 Task: Create a rule when the discription of a card does not contains text .
Action: Mouse moved to (986, 81)
Screenshot: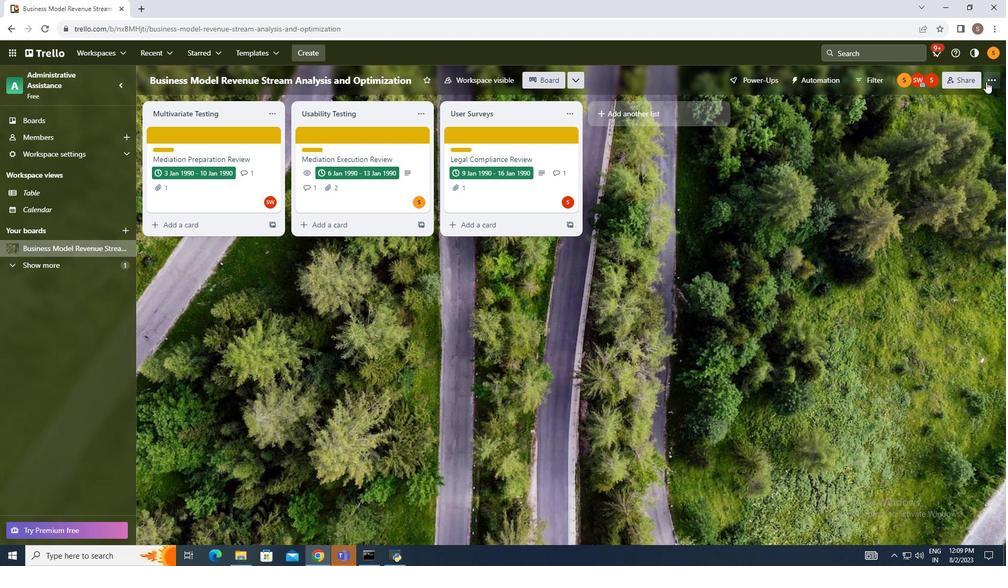 
Action: Mouse pressed left at (986, 81)
Screenshot: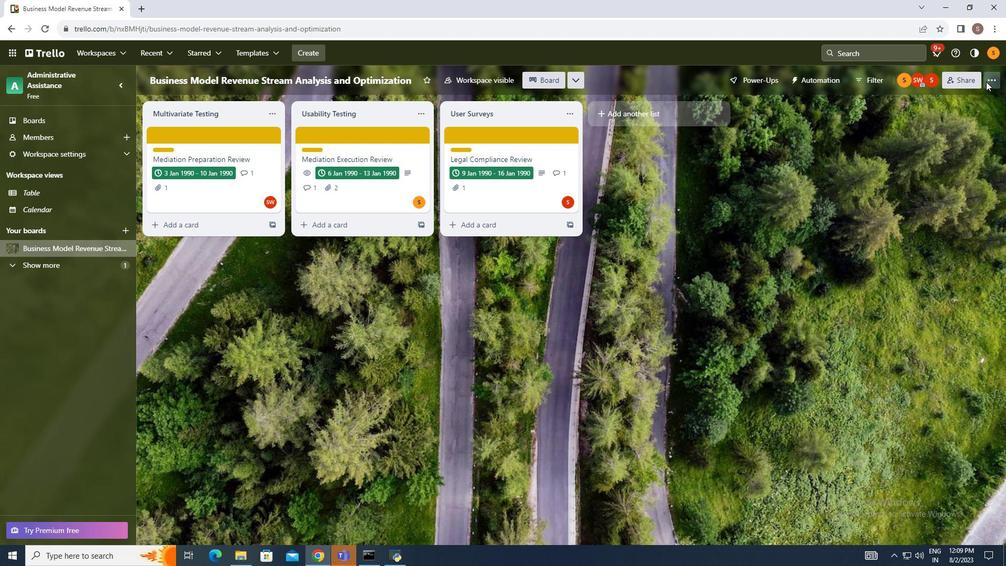 
Action: Mouse moved to (886, 225)
Screenshot: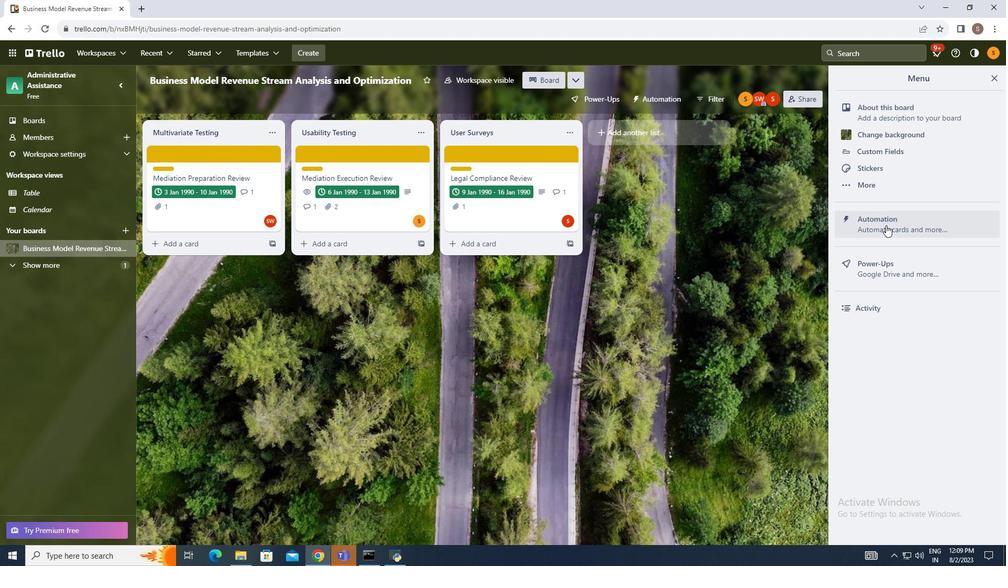 
Action: Mouse pressed left at (886, 225)
Screenshot: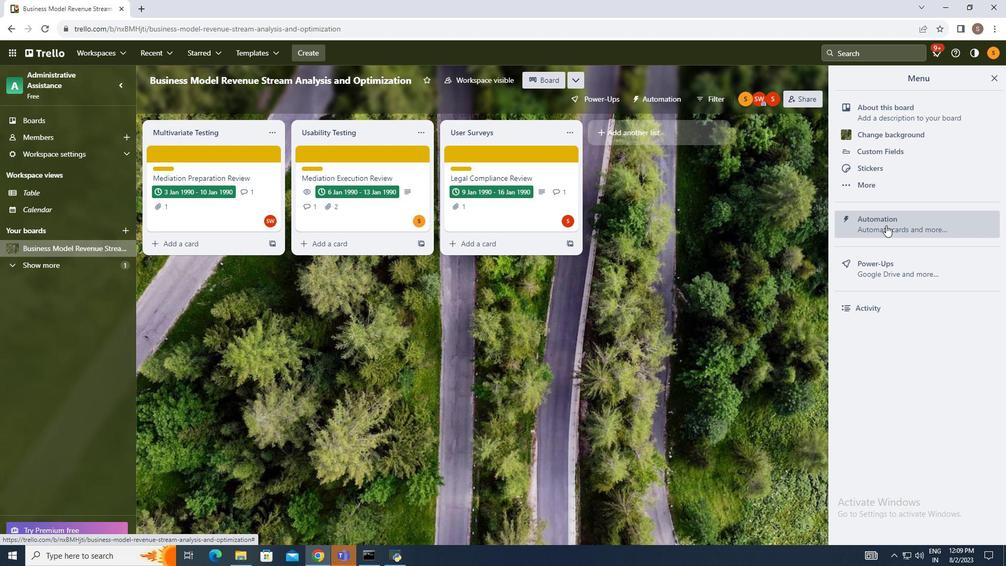 
Action: Mouse moved to (191, 188)
Screenshot: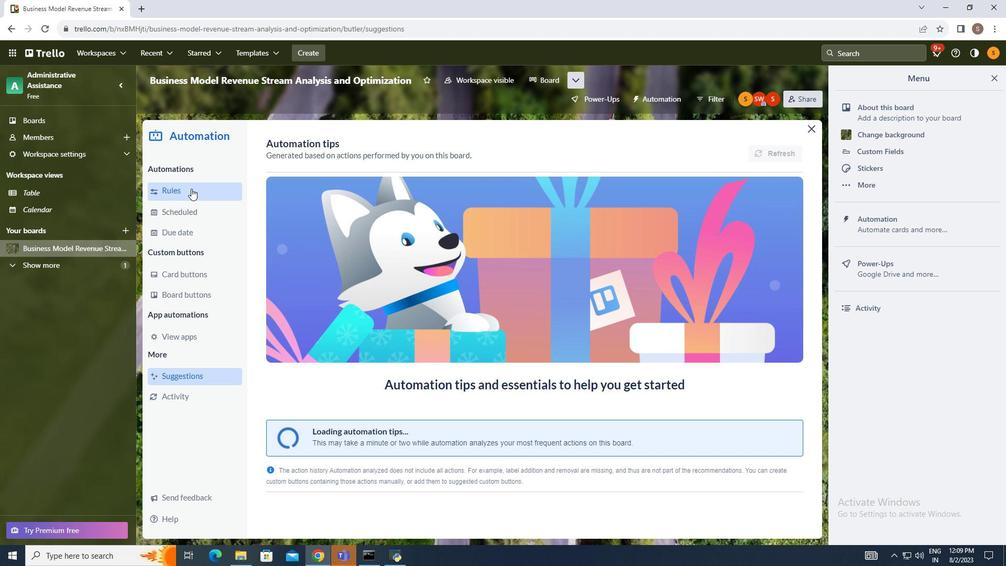 
Action: Mouse pressed left at (191, 188)
Screenshot: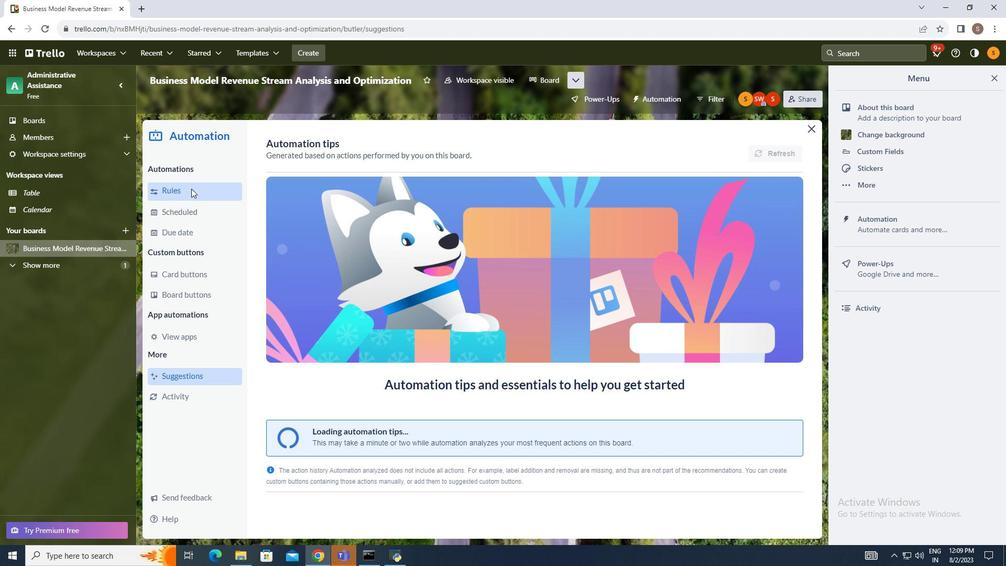 
Action: Mouse moved to (697, 149)
Screenshot: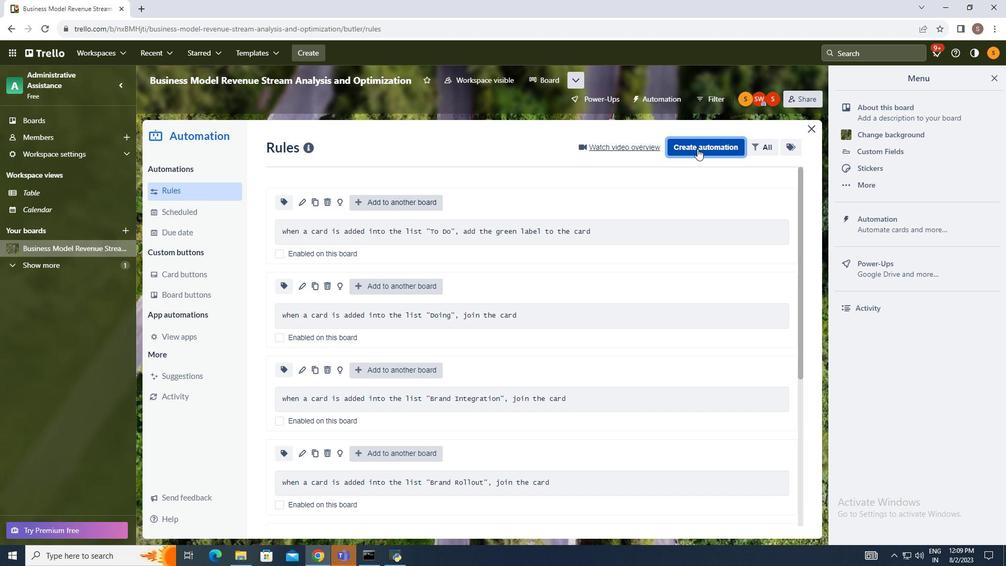 
Action: Mouse pressed left at (697, 149)
Screenshot: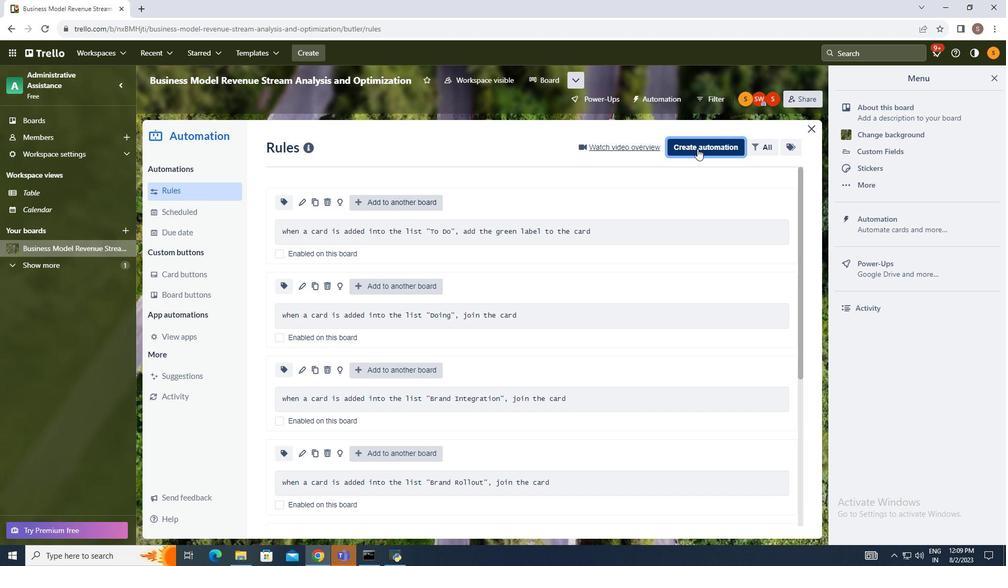 
Action: Mouse moved to (540, 248)
Screenshot: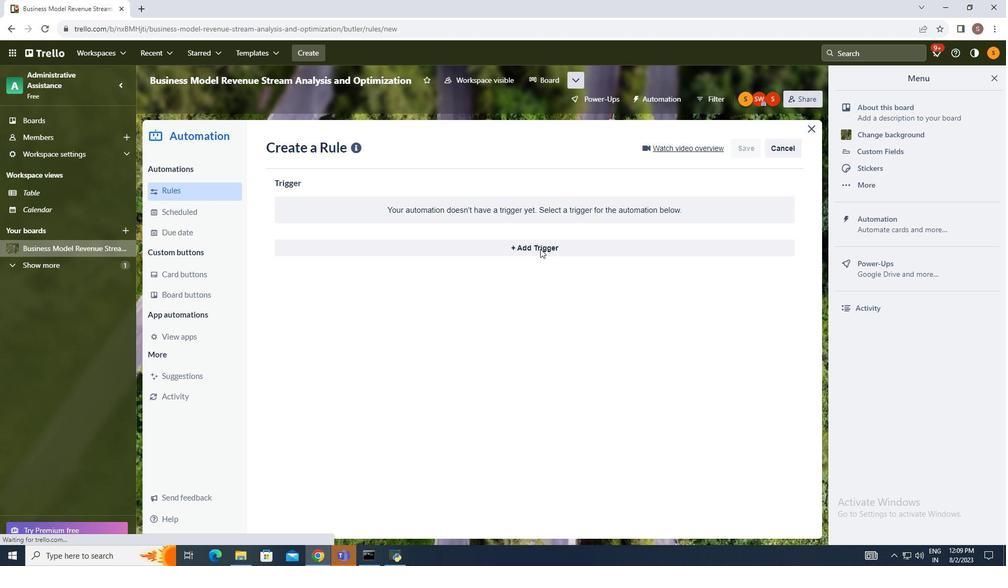 
Action: Mouse pressed left at (540, 248)
Screenshot: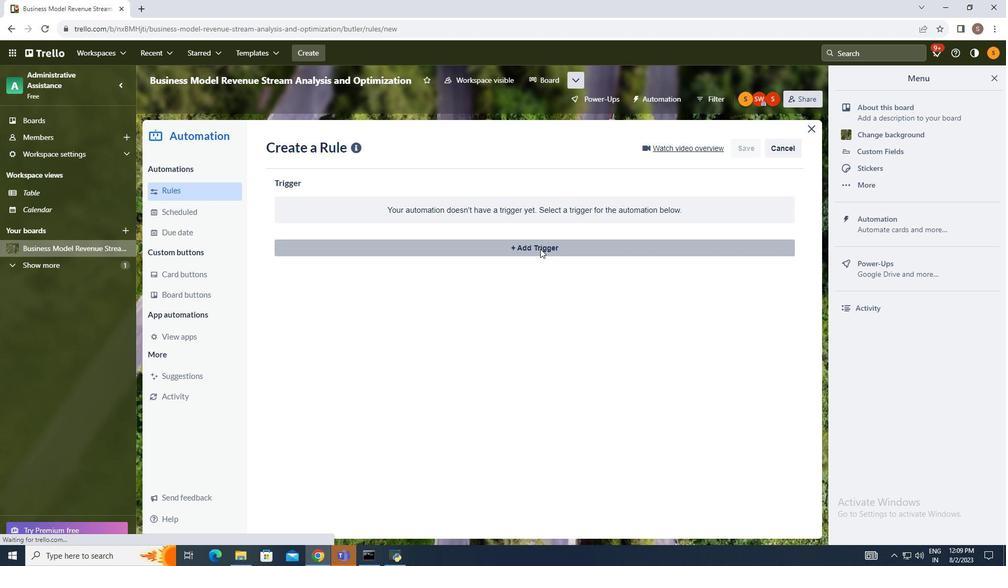 
Action: Mouse moved to (471, 285)
Screenshot: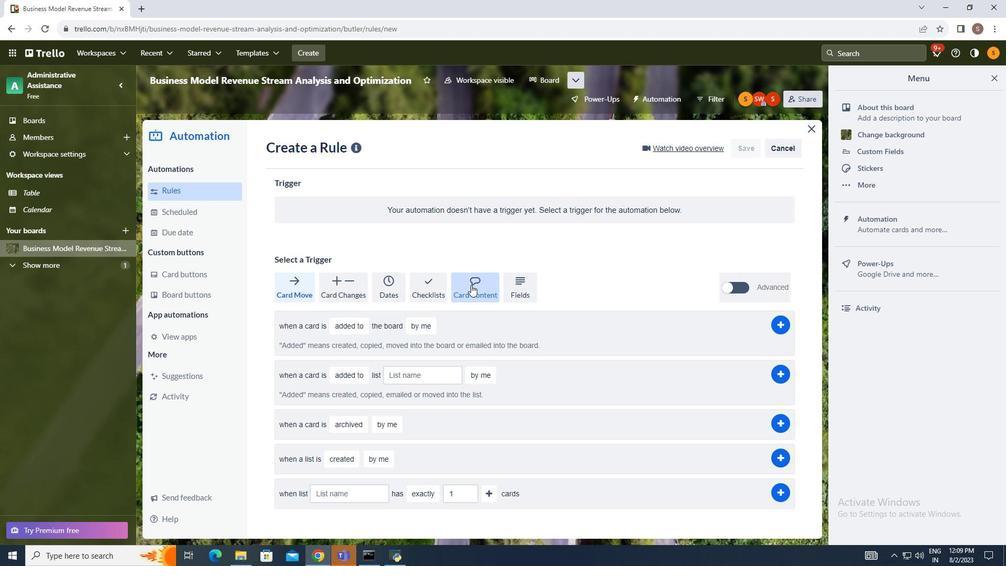 
Action: Mouse pressed left at (471, 285)
Screenshot: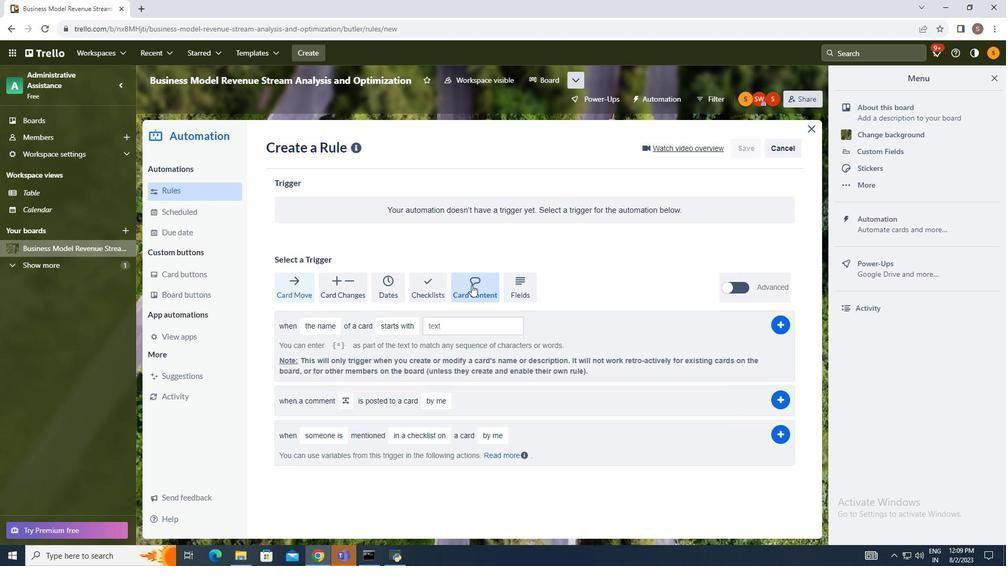 
Action: Mouse moved to (322, 326)
Screenshot: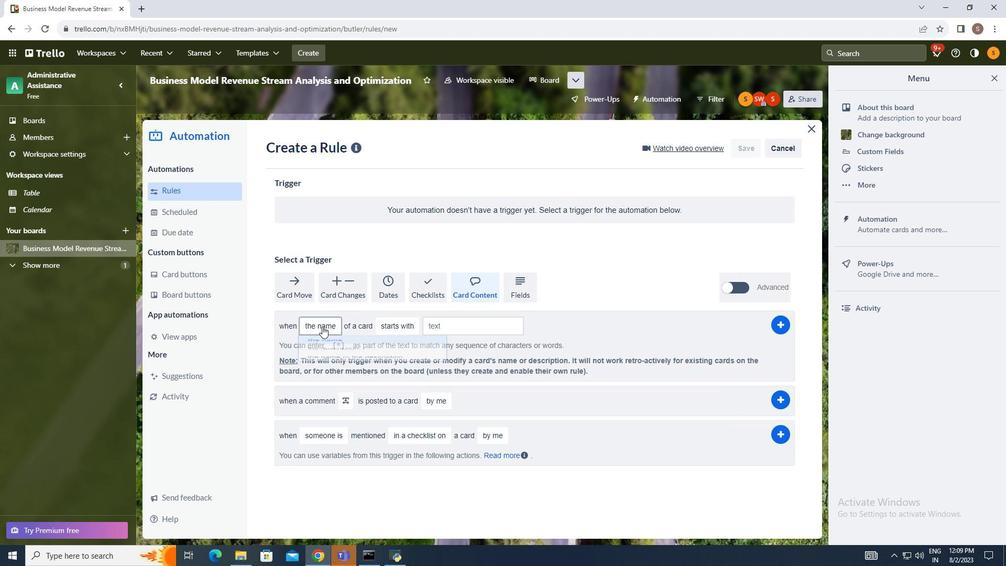 
Action: Mouse pressed left at (322, 326)
Screenshot: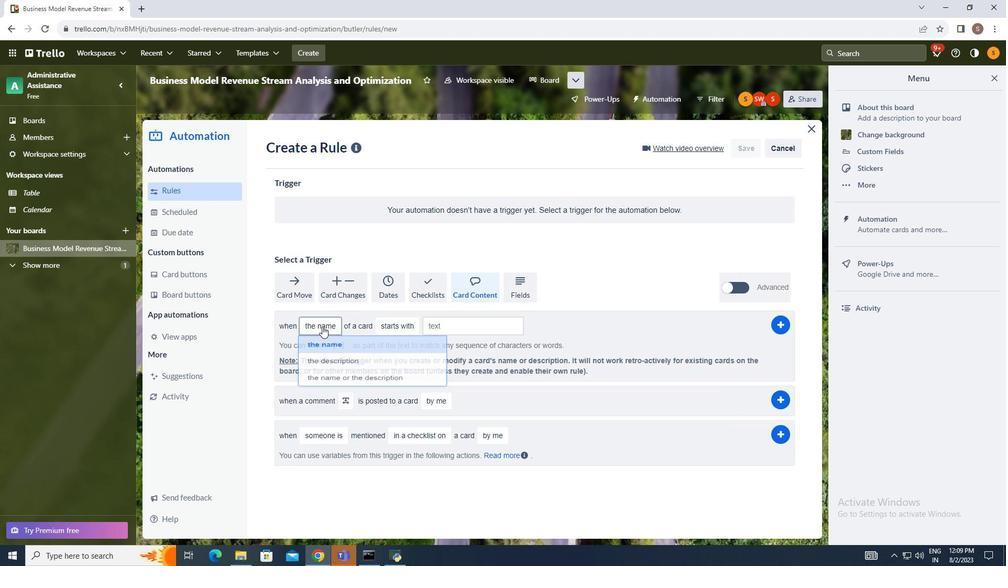 
Action: Mouse moved to (332, 361)
Screenshot: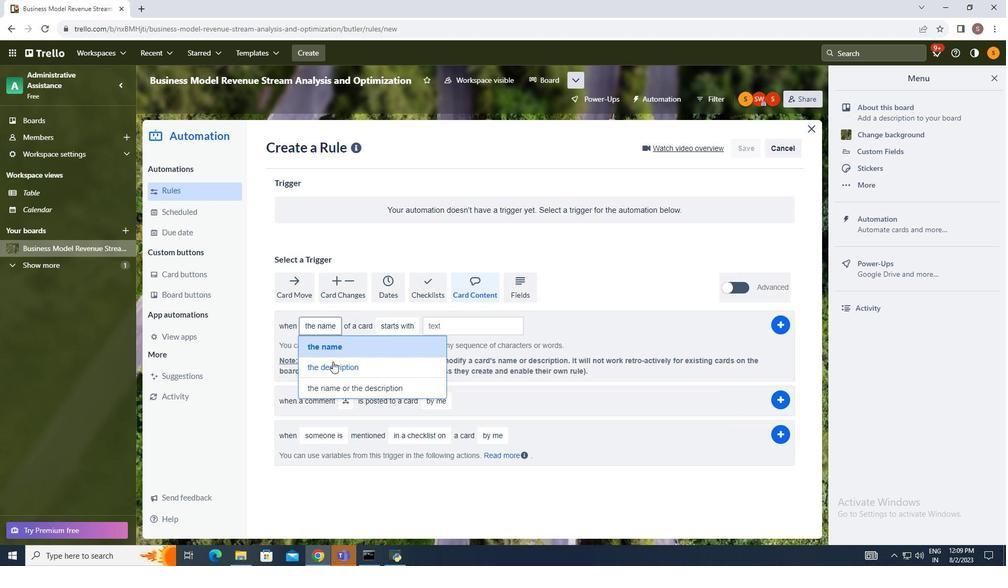 
Action: Mouse pressed left at (332, 361)
Screenshot: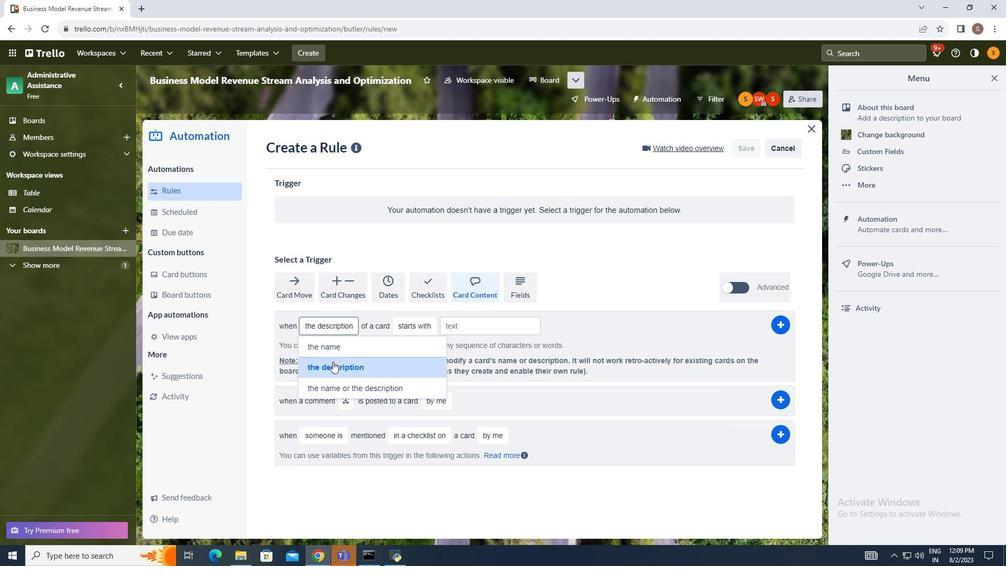 
Action: Mouse moved to (416, 328)
Screenshot: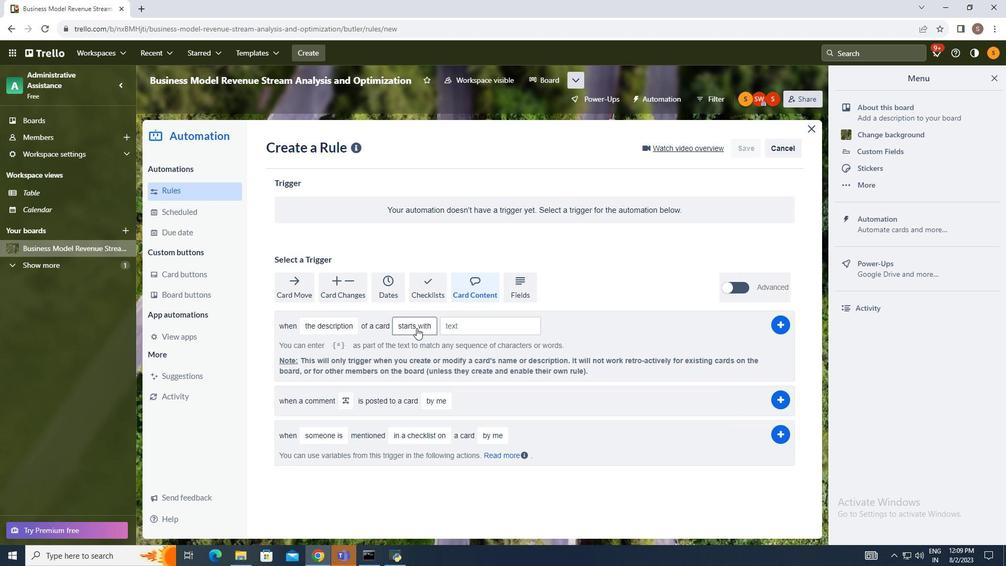 
Action: Mouse pressed left at (416, 328)
Screenshot: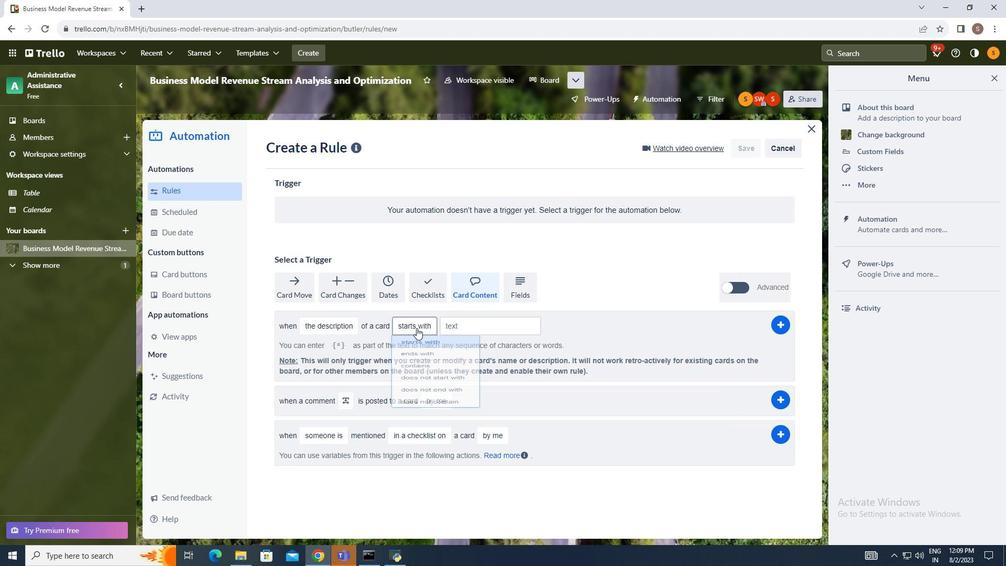 
Action: Mouse moved to (431, 450)
Screenshot: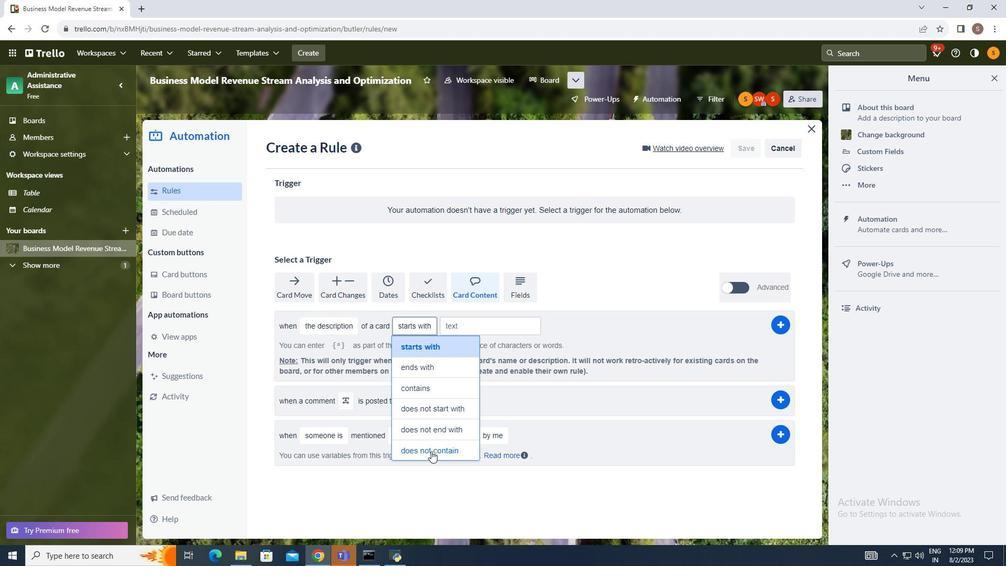 
Action: Mouse pressed left at (431, 450)
Screenshot: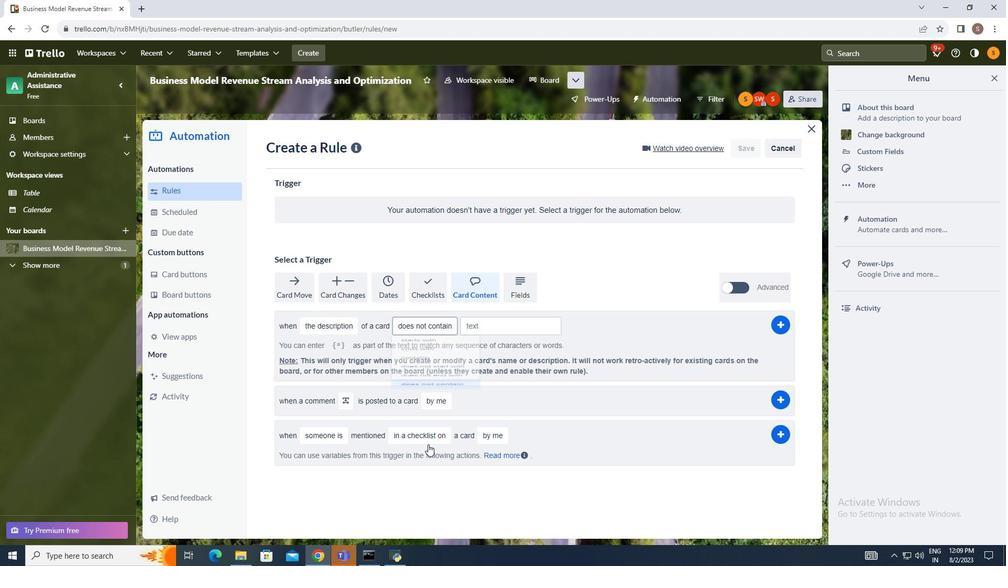 
Action: Mouse moved to (484, 328)
Screenshot: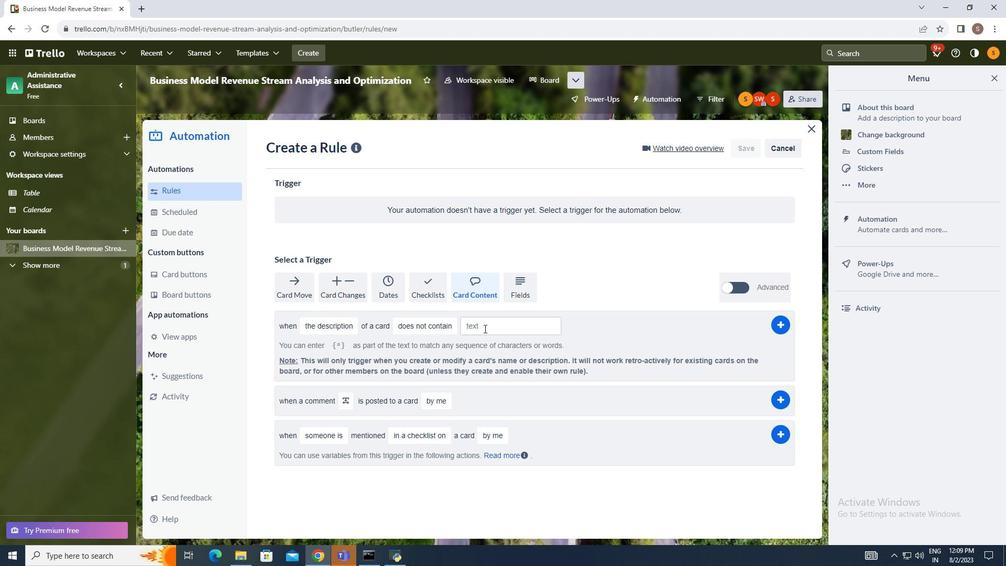 
Action: Mouse pressed left at (484, 328)
Screenshot: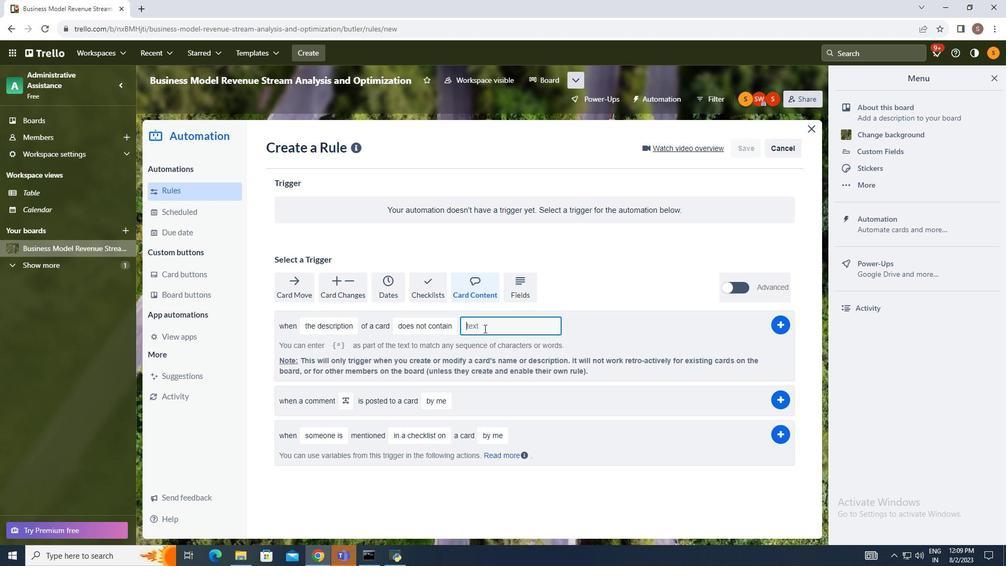 
Action: Key pressed text
Screenshot: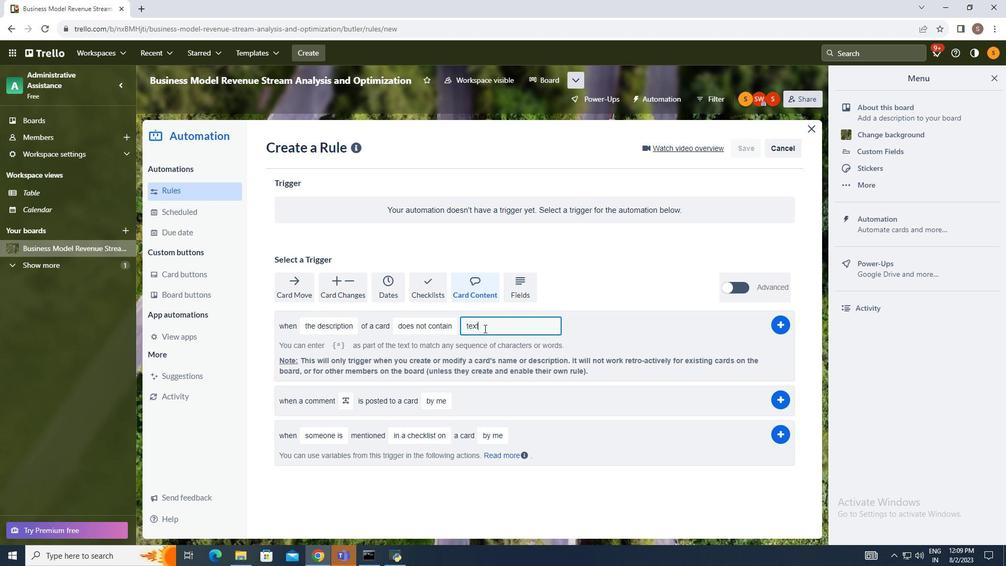 
Action: Mouse moved to (778, 322)
Screenshot: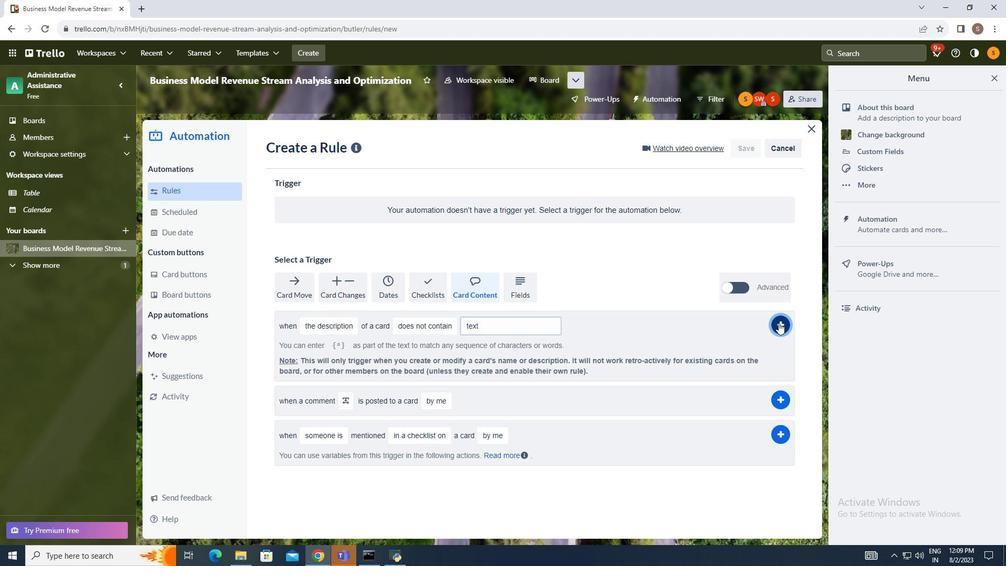 
Action: Mouse pressed left at (778, 322)
Screenshot: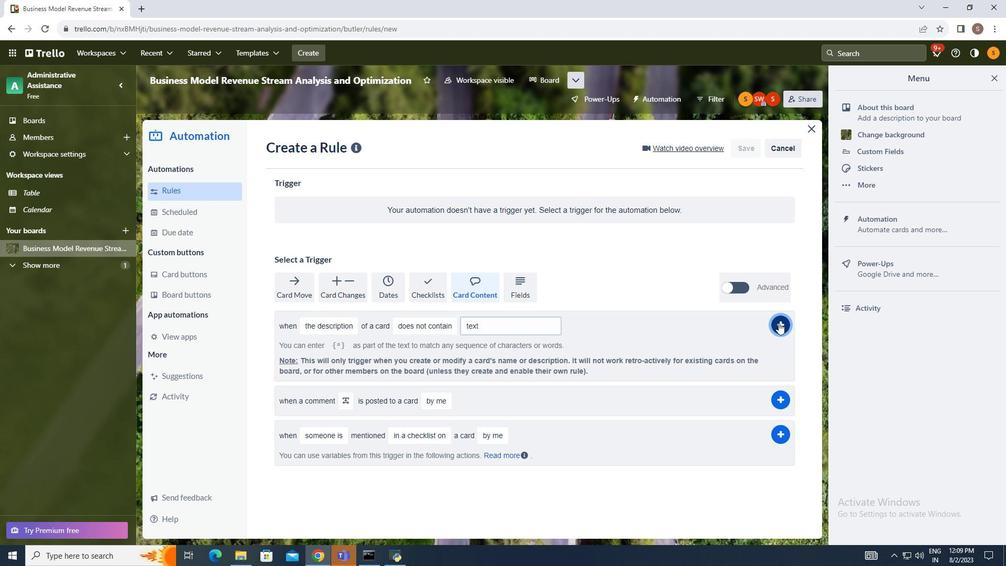 
Action: Mouse moved to (604, 285)
Screenshot: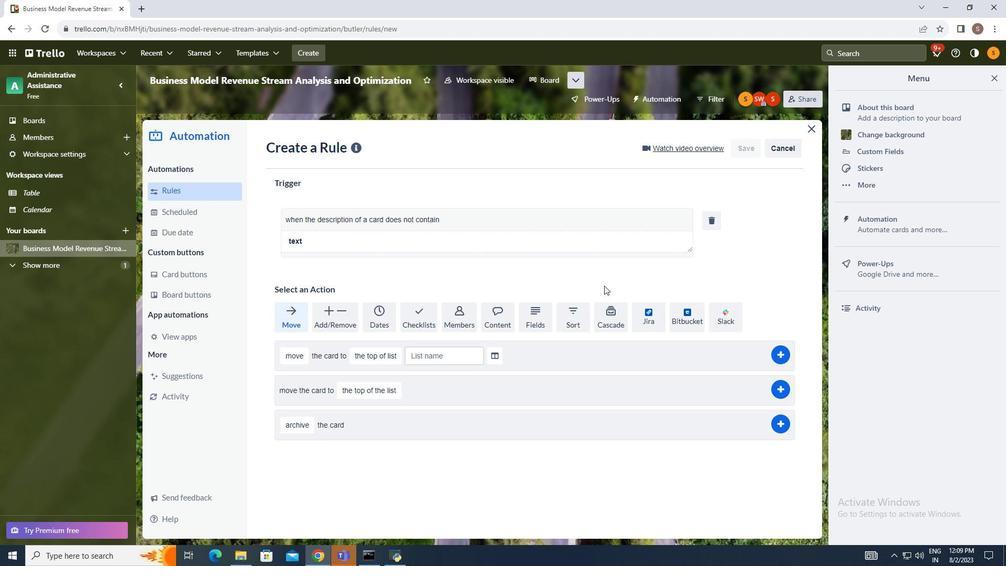 
